 Task: Assign Faheem Ahmad as Assignee of Issue Issue0024 in Backlog  in Scrum Project Project0005 in Jira
Action: Mouse moved to (431, 483)
Screenshot: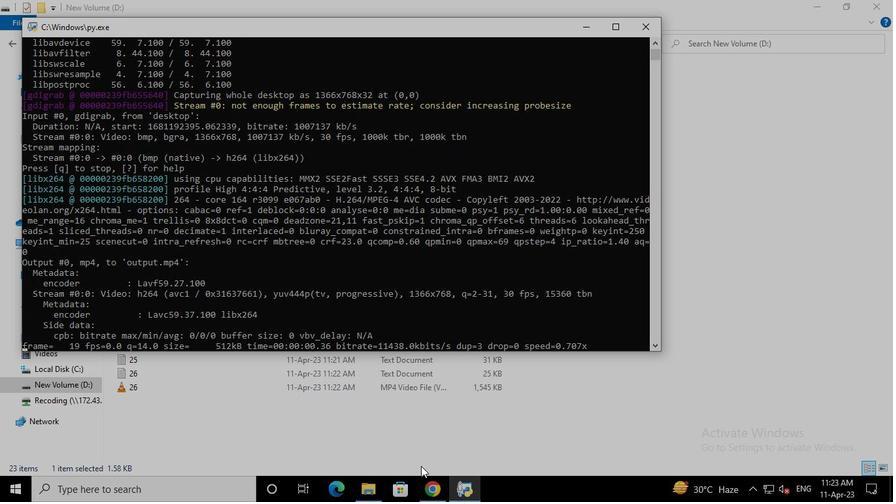 
Action: Mouse pressed left at (431, 483)
Screenshot: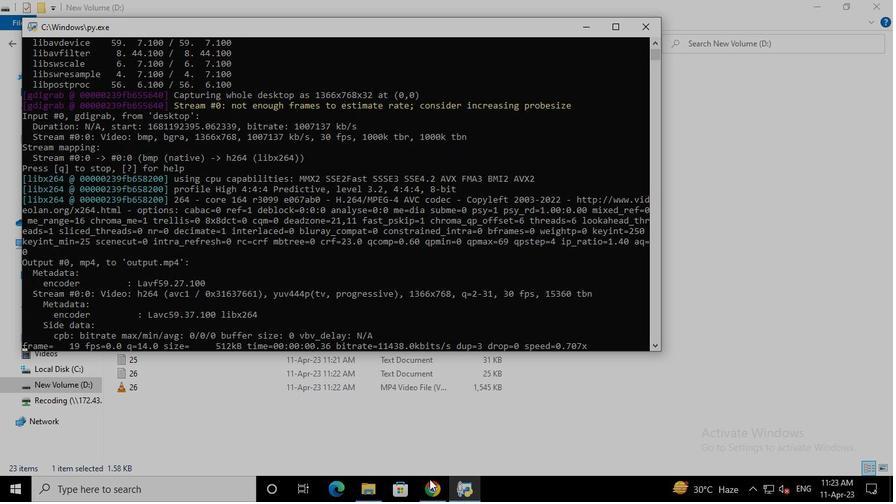
Action: Mouse moved to (99, 202)
Screenshot: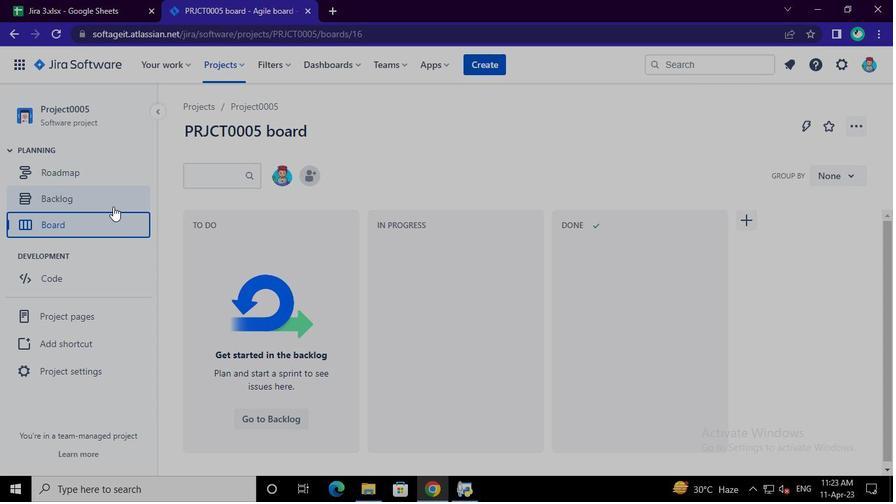 
Action: Mouse pressed left at (99, 202)
Screenshot: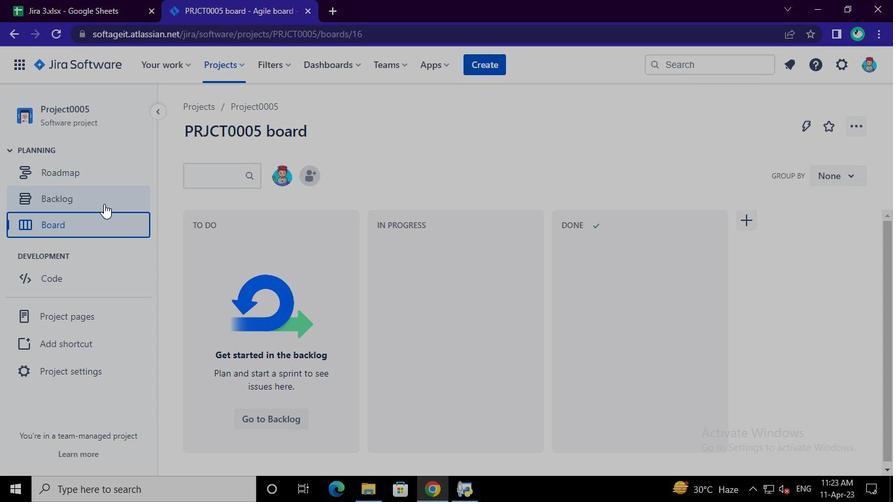 
Action: Mouse moved to (808, 368)
Screenshot: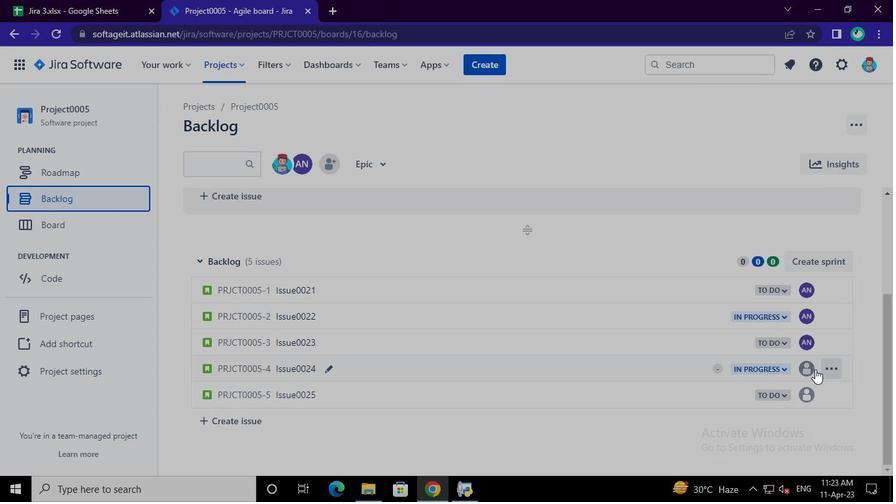 
Action: Mouse pressed left at (808, 368)
Screenshot: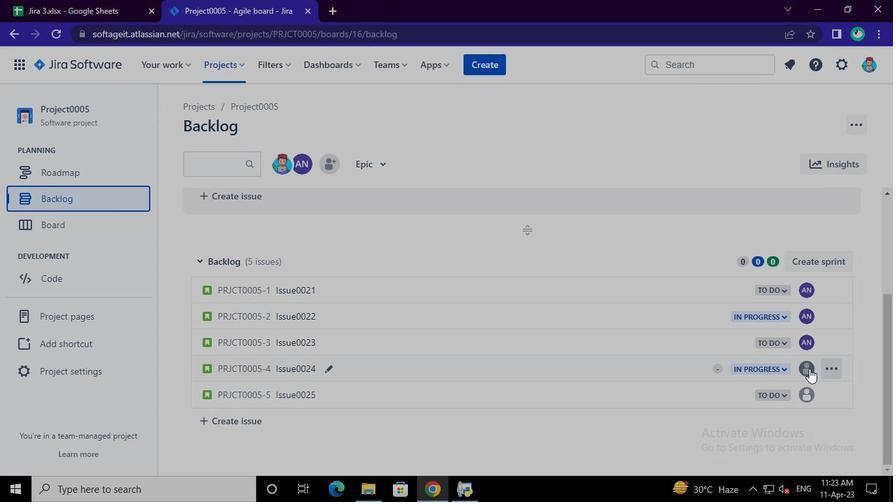 
Action: Mouse moved to (717, 439)
Screenshot: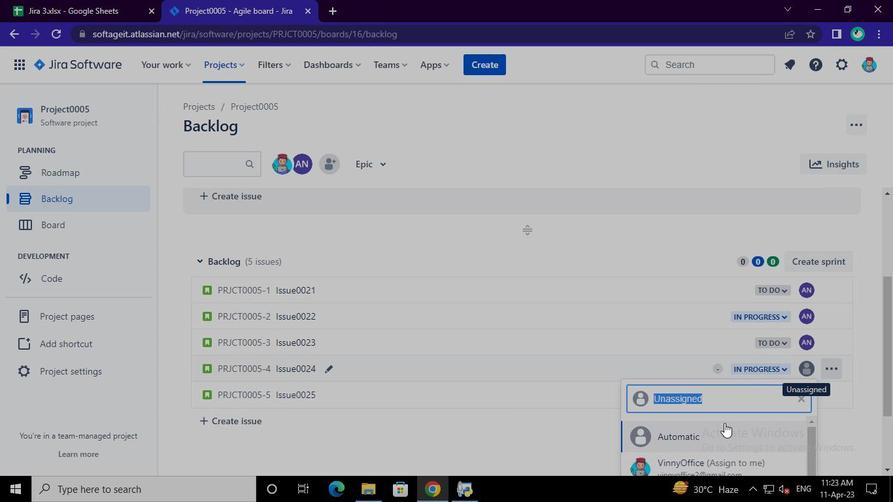 
Action: Mouse pressed left at (717, 439)
Screenshot: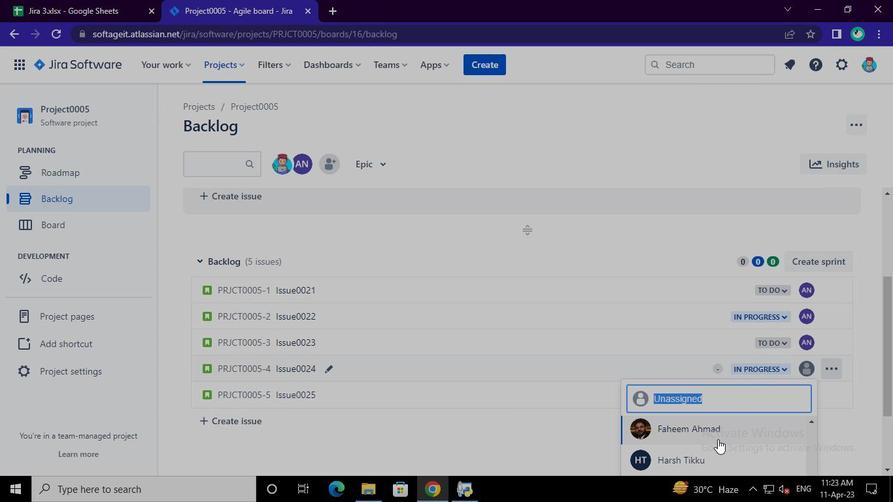 
Action: Mouse moved to (464, 485)
Screenshot: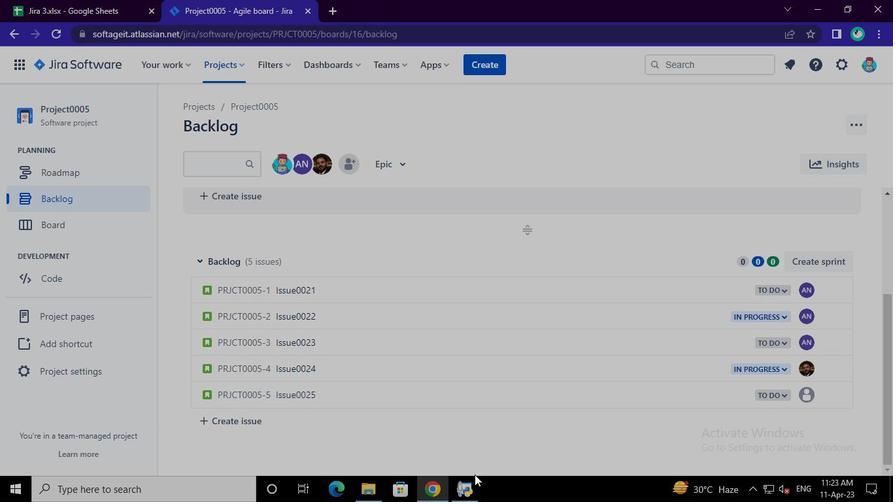 
Action: Mouse pressed left at (464, 485)
Screenshot: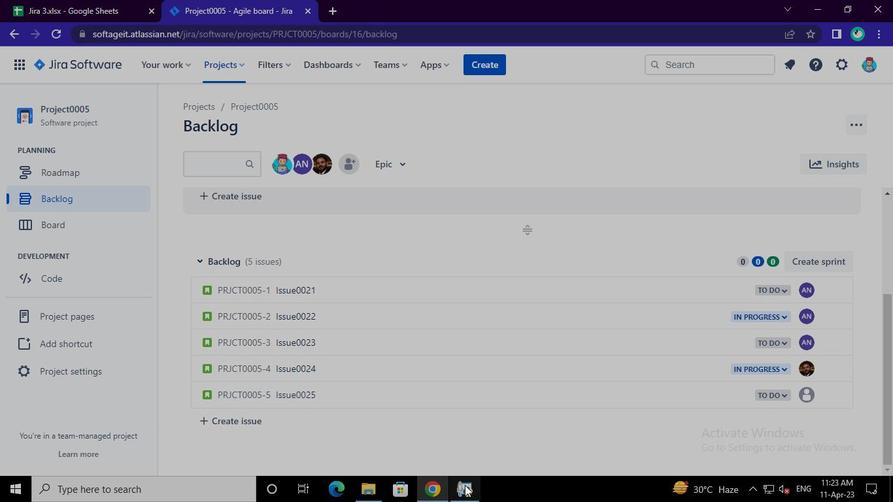 
Action: Mouse moved to (649, 26)
Screenshot: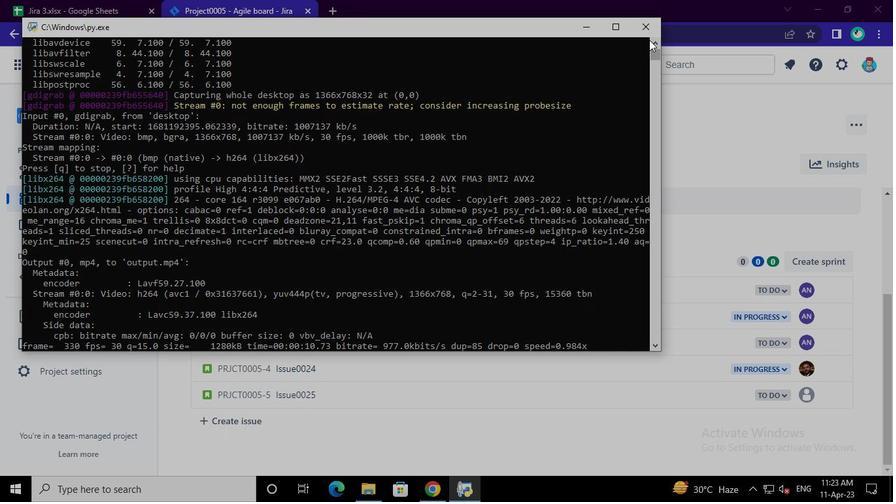 
Action: Mouse pressed left at (649, 26)
Screenshot: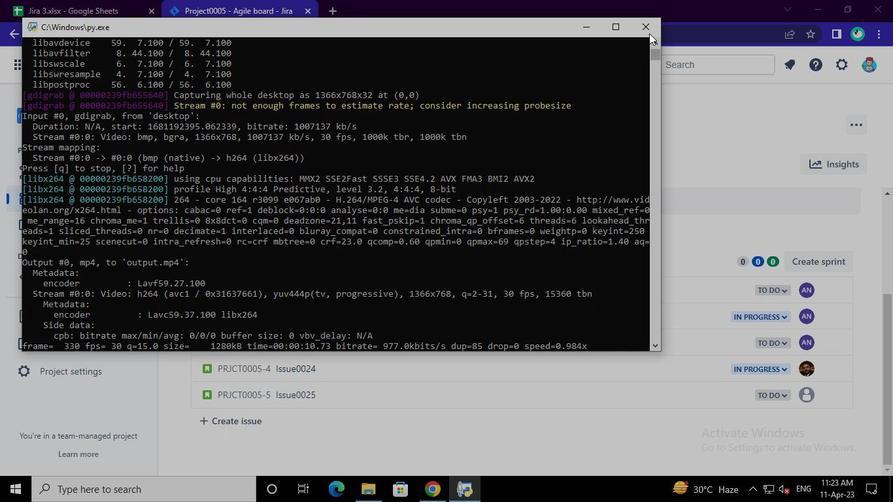 
